 Task: Create a due date automation trigger when advanced on, on the wednesday of the week before a card is due add basic without any labels at 11:00 AM.
Action: Mouse moved to (1185, 95)
Screenshot: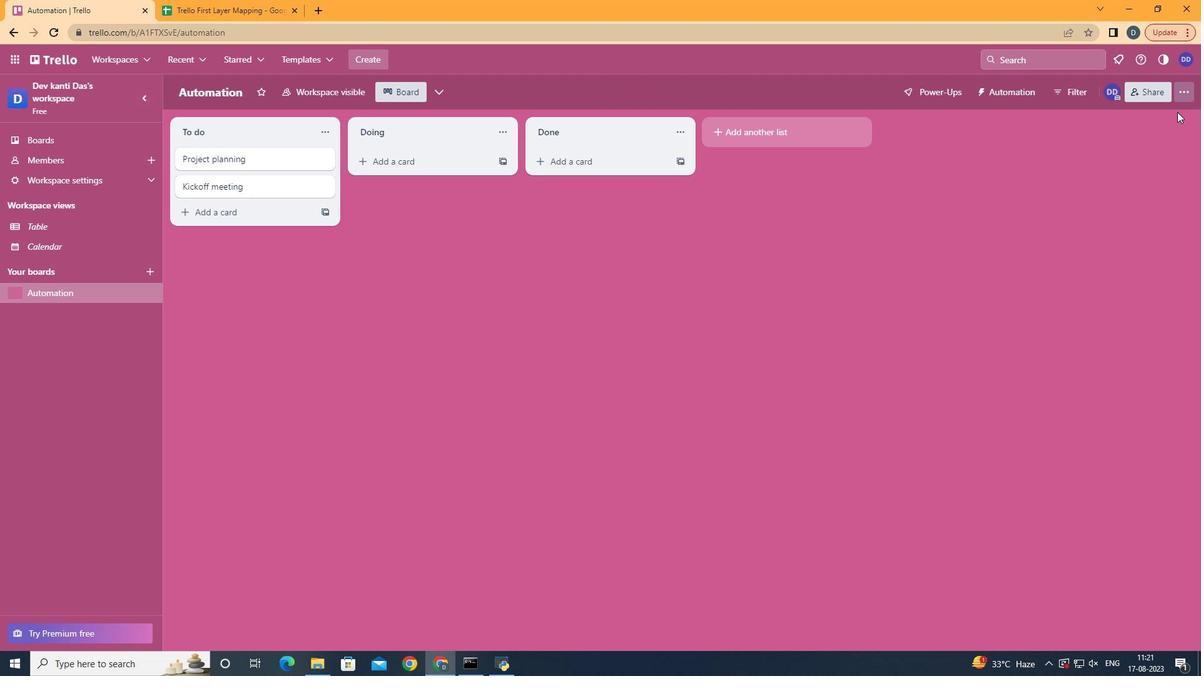 
Action: Mouse pressed left at (1185, 95)
Screenshot: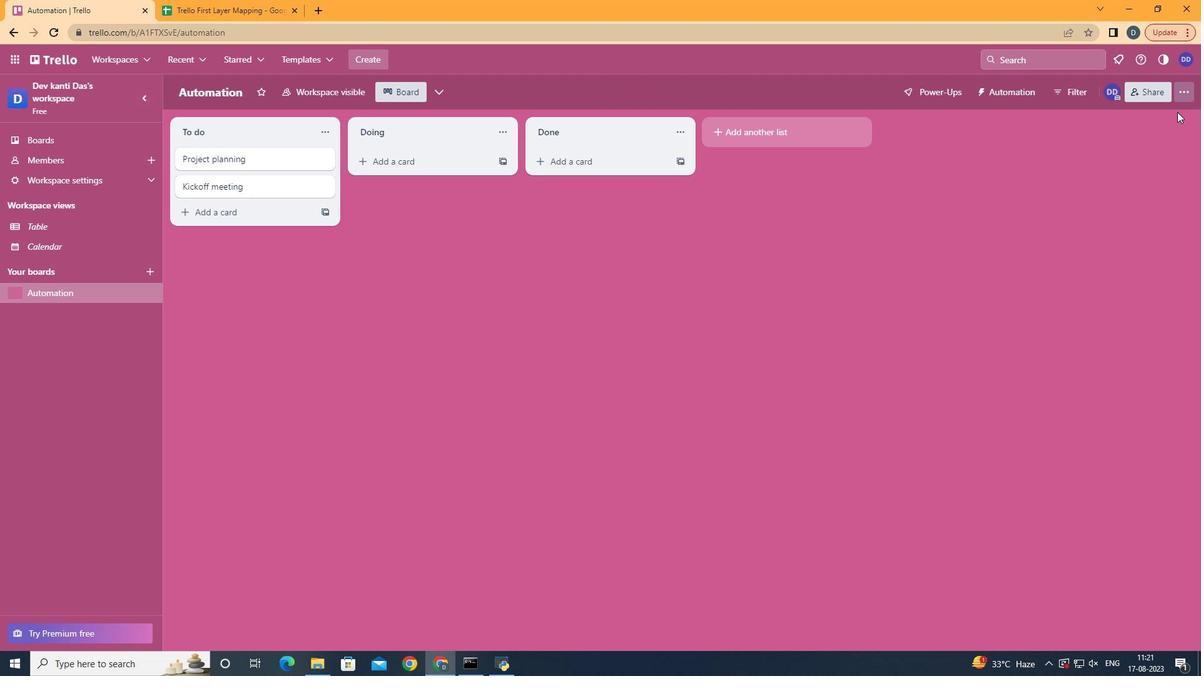 
Action: Mouse moved to (1102, 252)
Screenshot: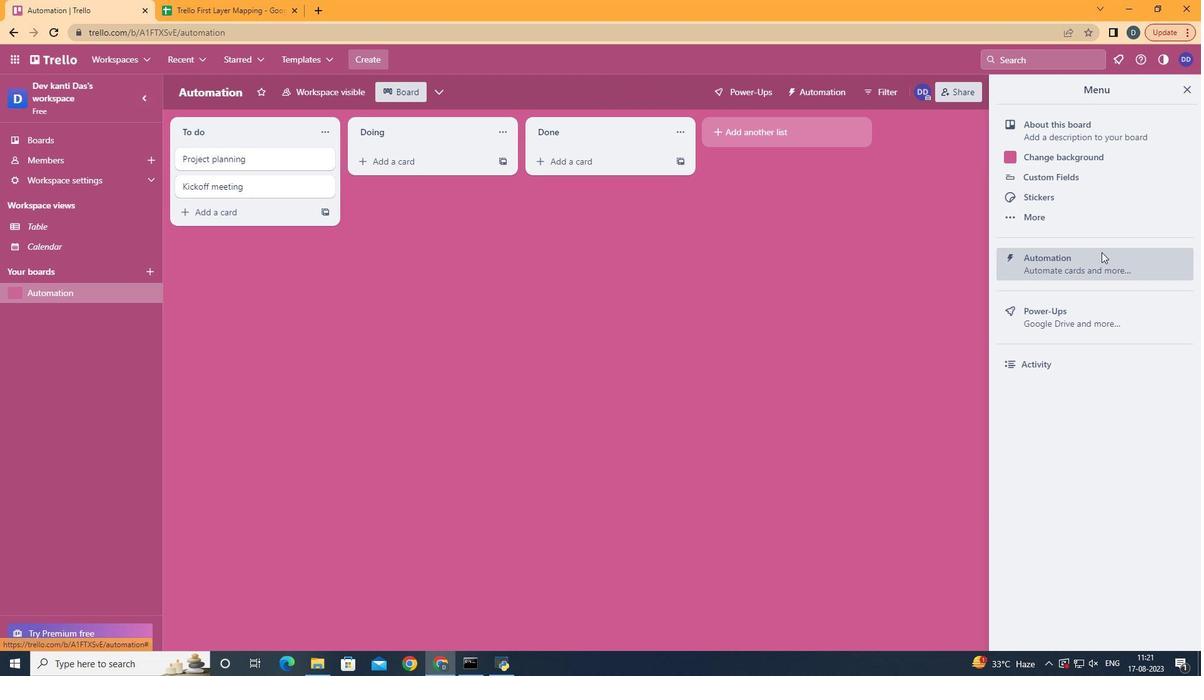 
Action: Mouse pressed left at (1102, 252)
Screenshot: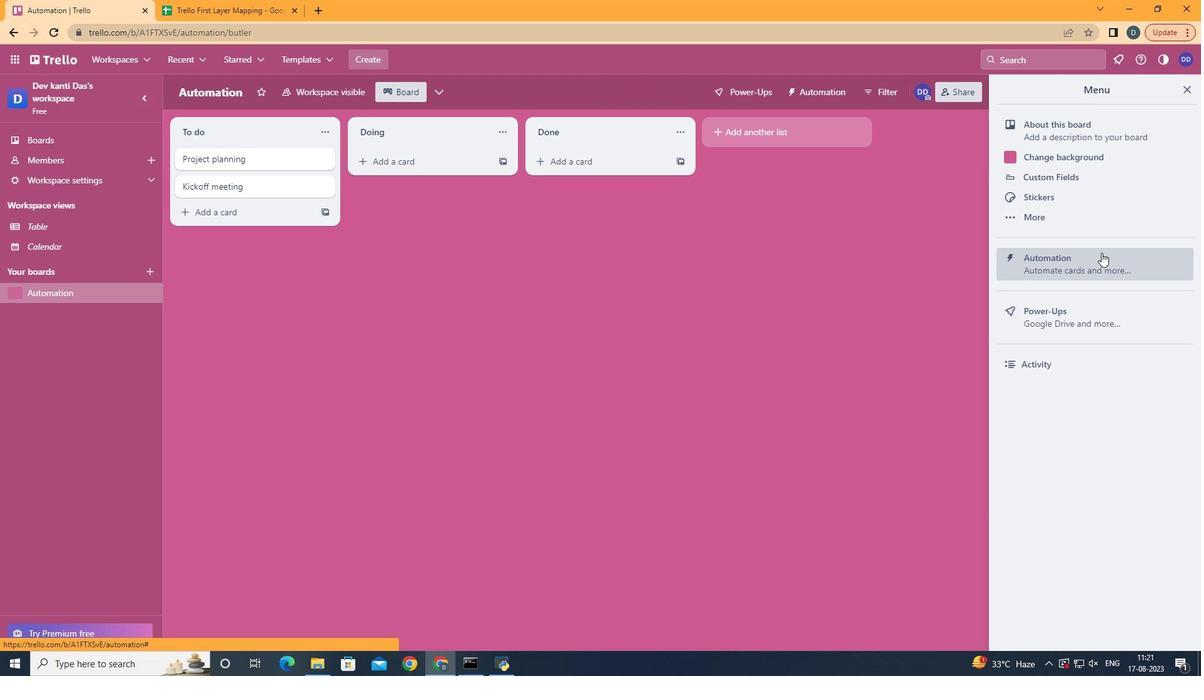
Action: Mouse moved to (235, 249)
Screenshot: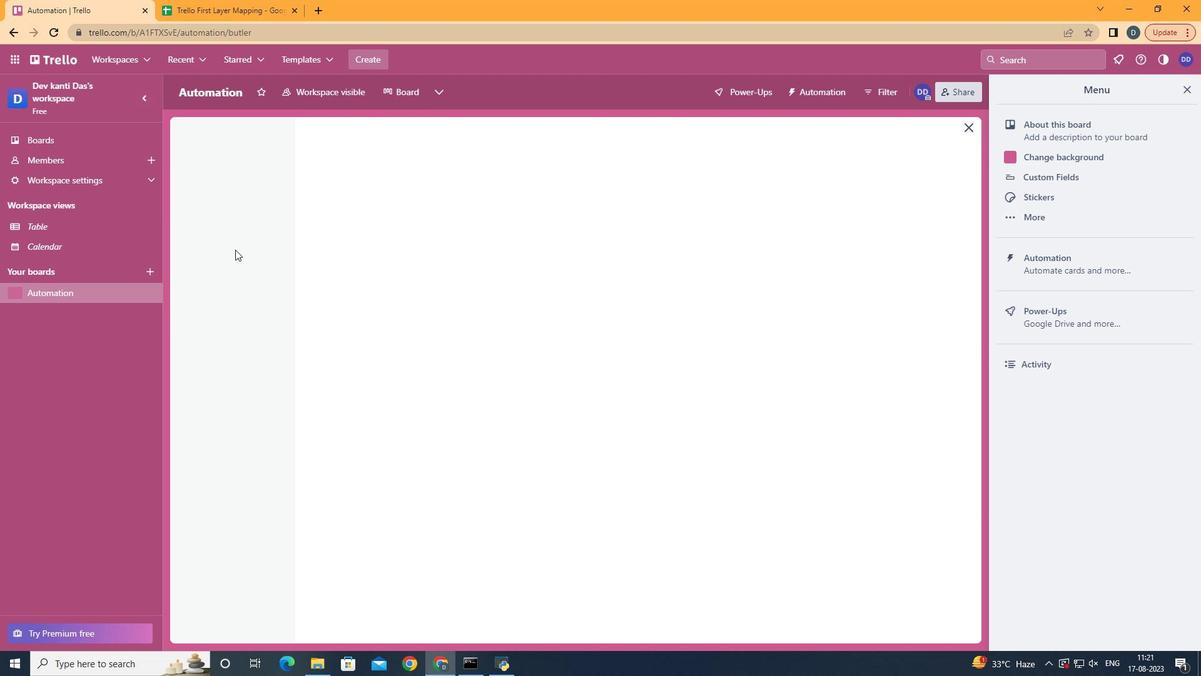 
Action: Mouse pressed left at (235, 249)
Screenshot: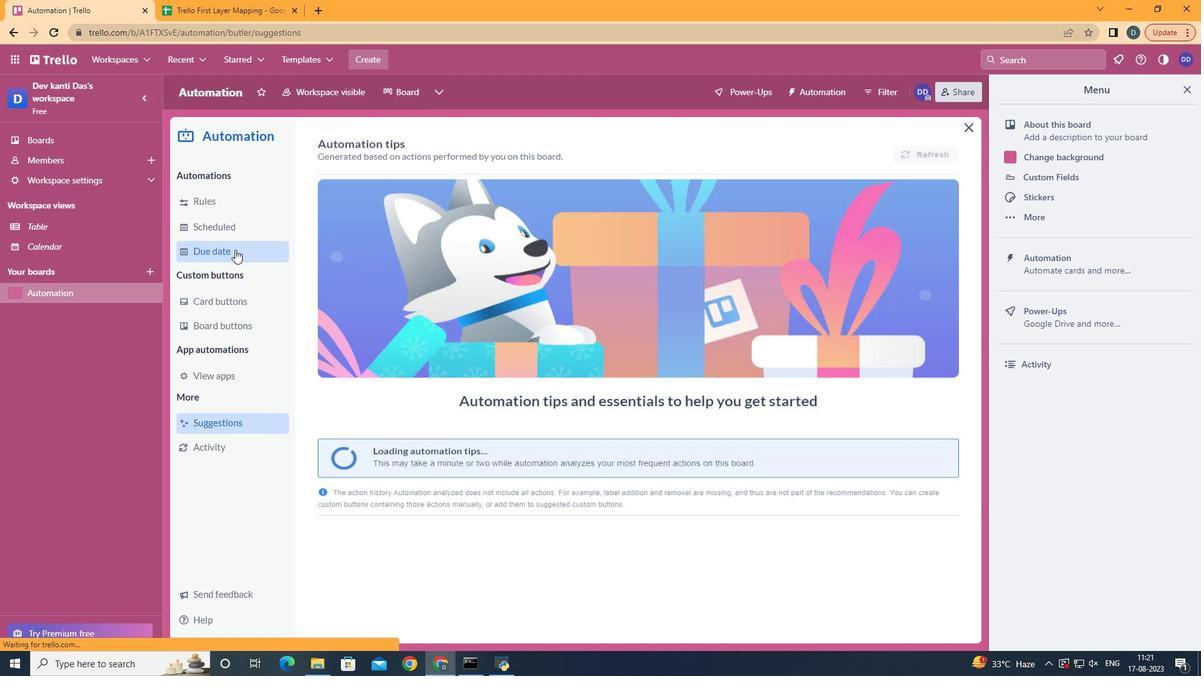
Action: Mouse moved to (866, 149)
Screenshot: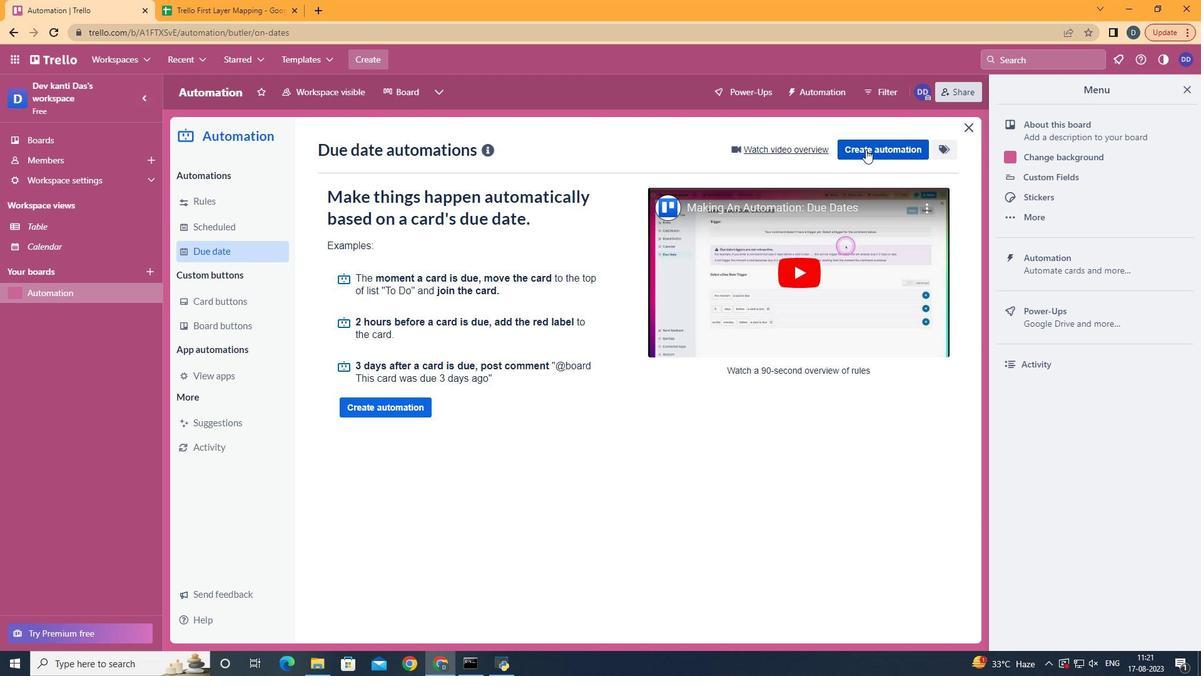 
Action: Mouse pressed left at (866, 149)
Screenshot: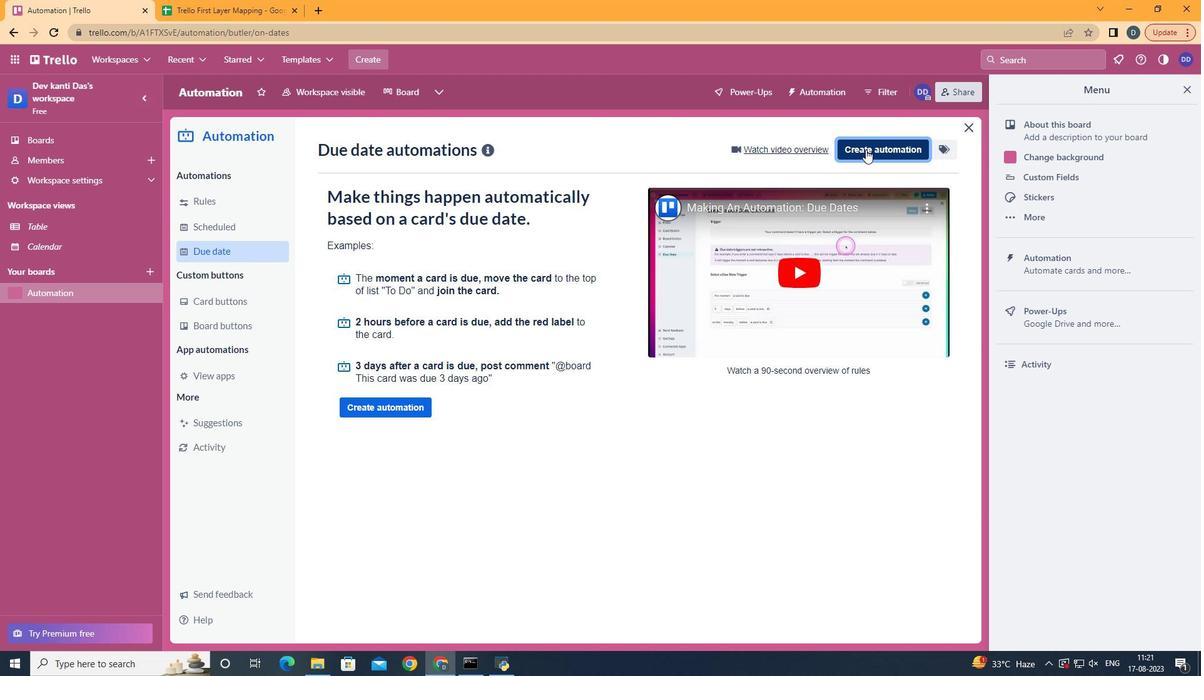 
Action: Mouse moved to (652, 273)
Screenshot: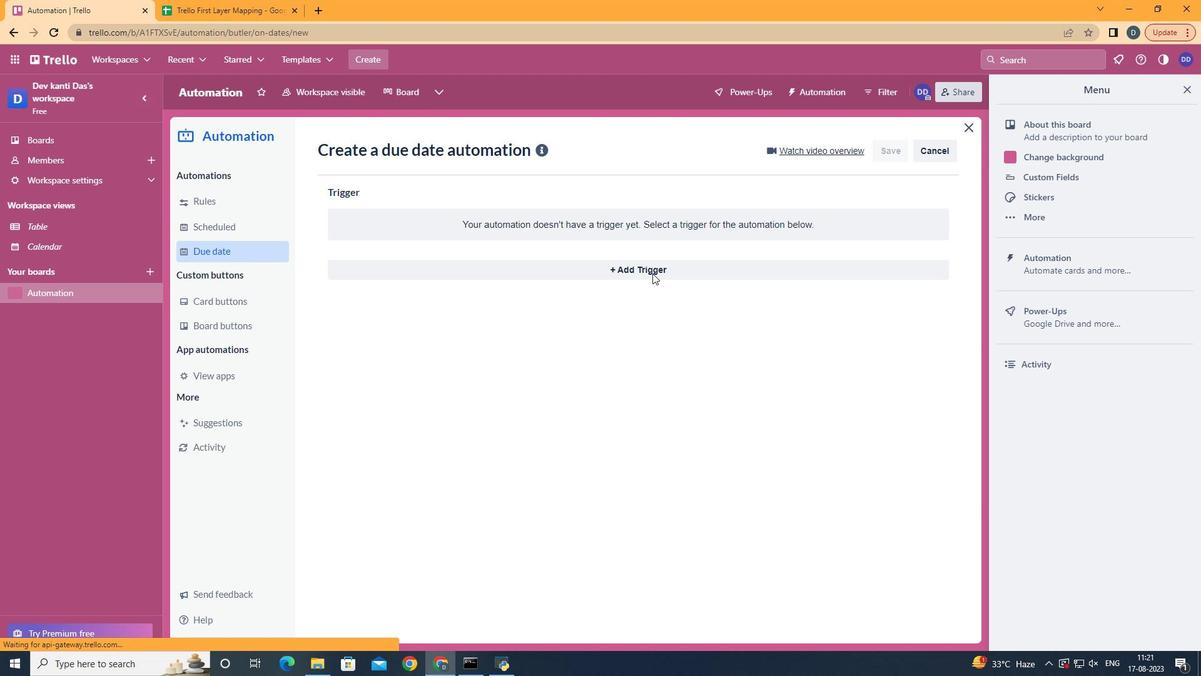 
Action: Mouse pressed left at (652, 273)
Screenshot: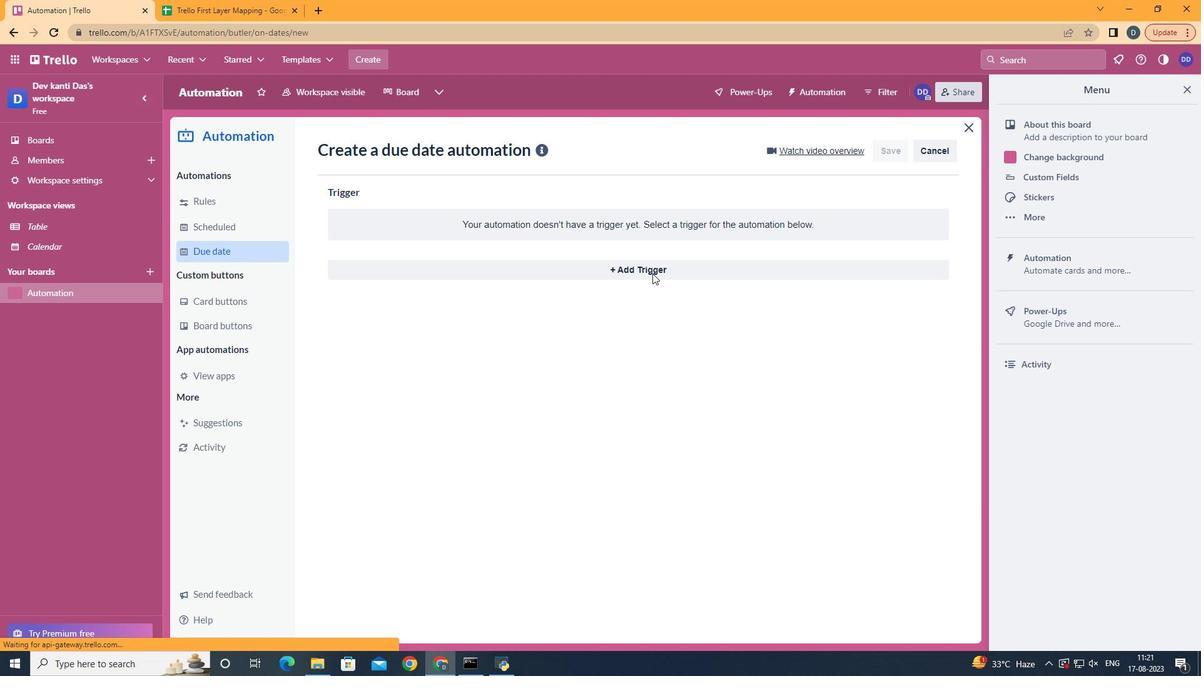 
Action: Mouse moved to (416, 379)
Screenshot: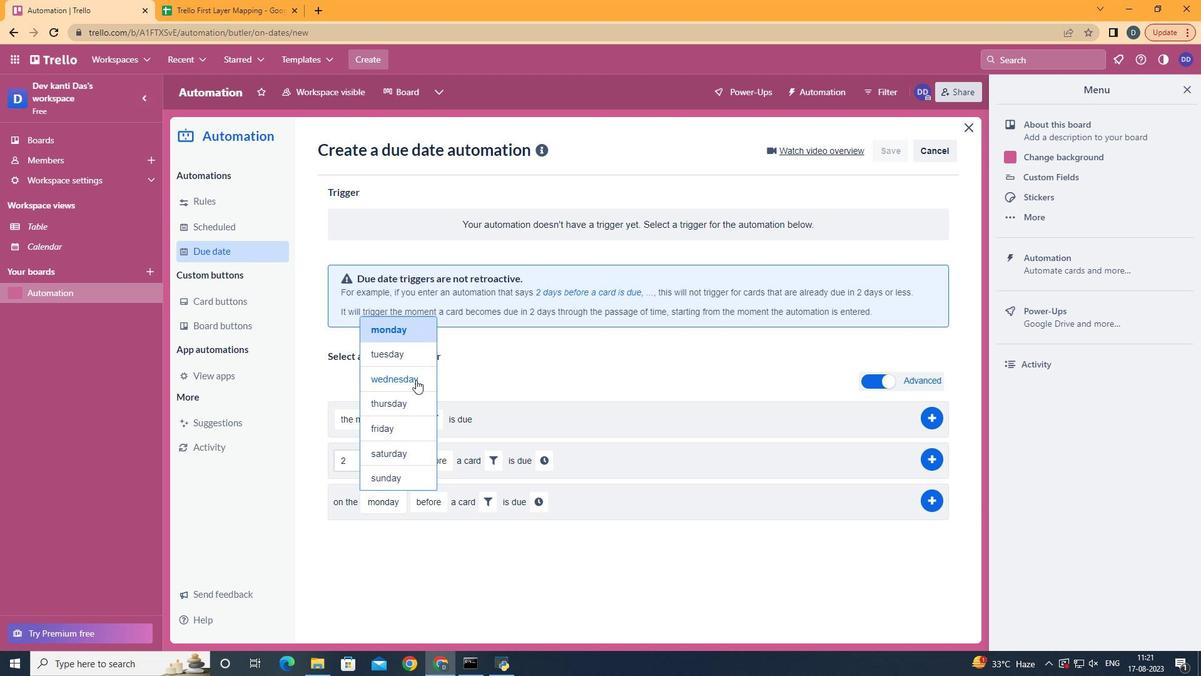 
Action: Mouse pressed left at (416, 379)
Screenshot: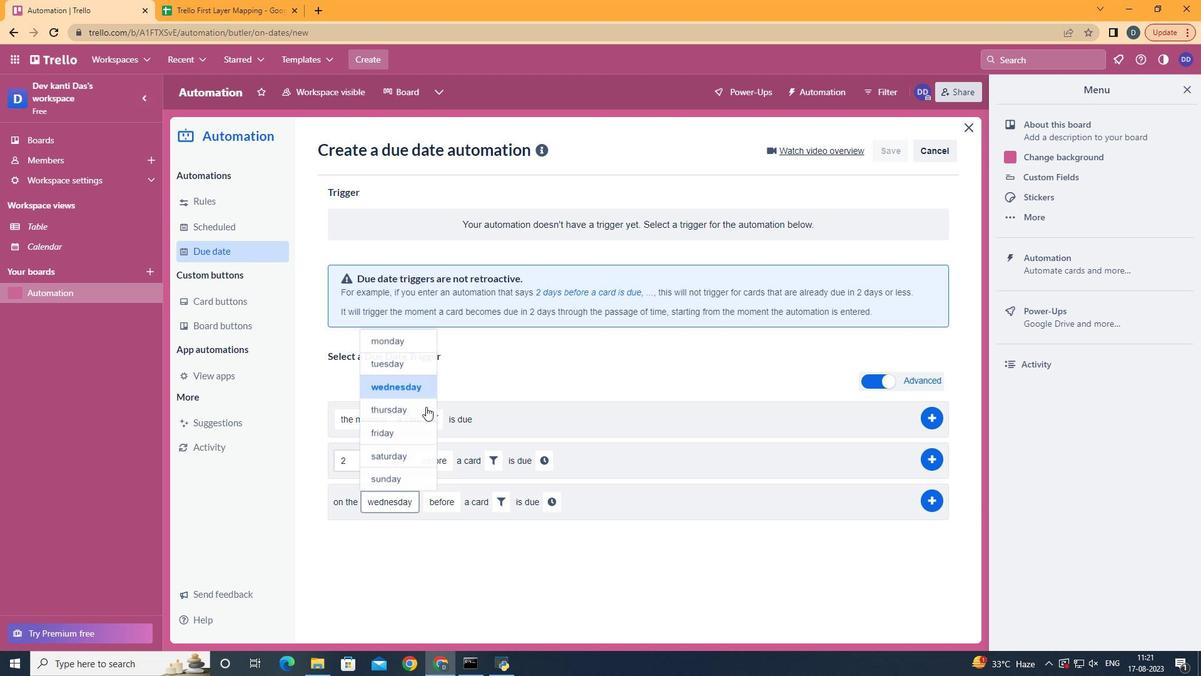 
Action: Mouse moved to (461, 590)
Screenshot: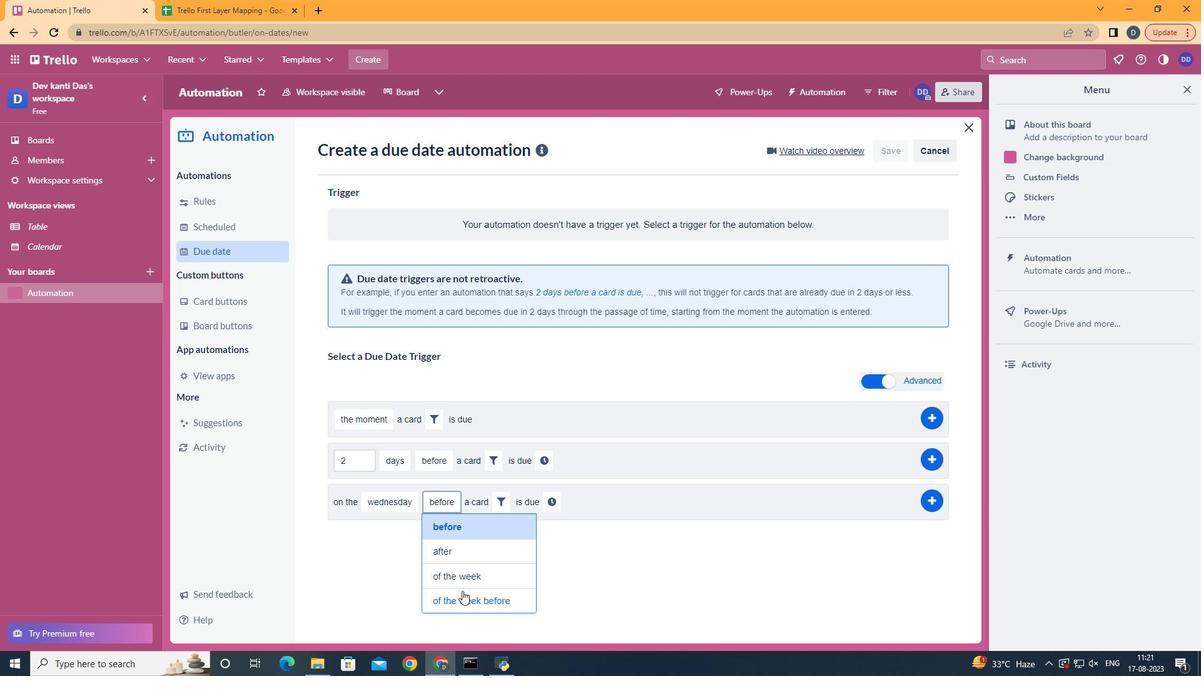 
Action: Mouse pressed left at (461, 590)
Screenshot: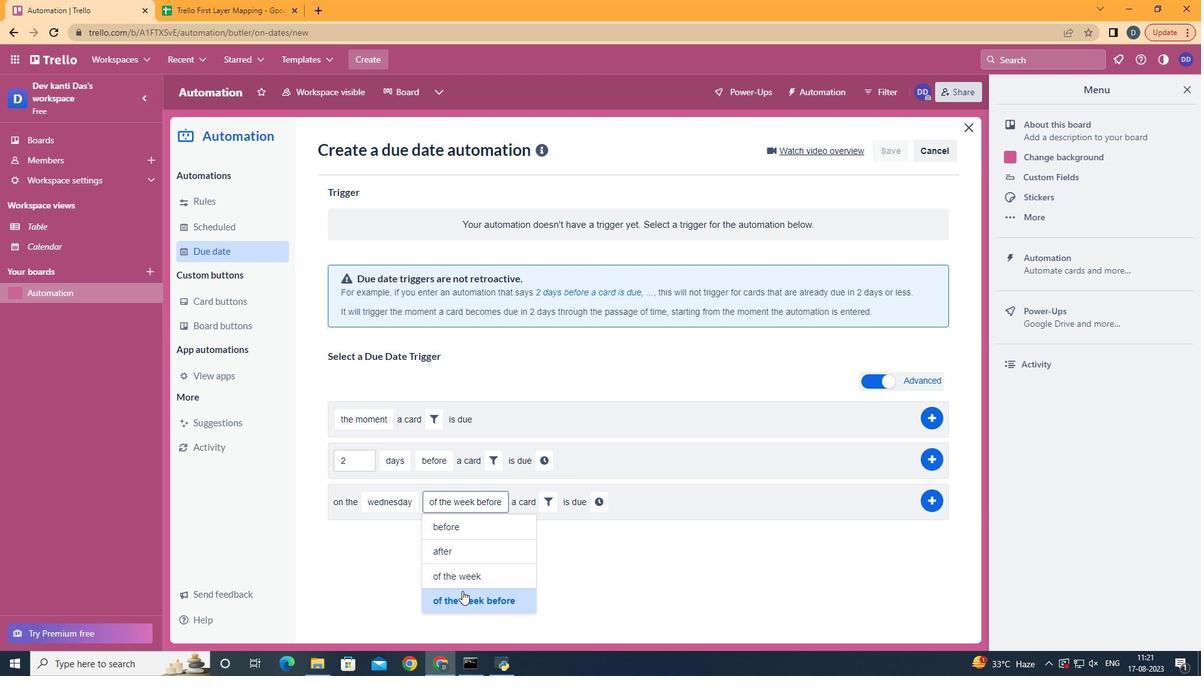 
Action: Mouse moved to (538, 507)
Screenshot: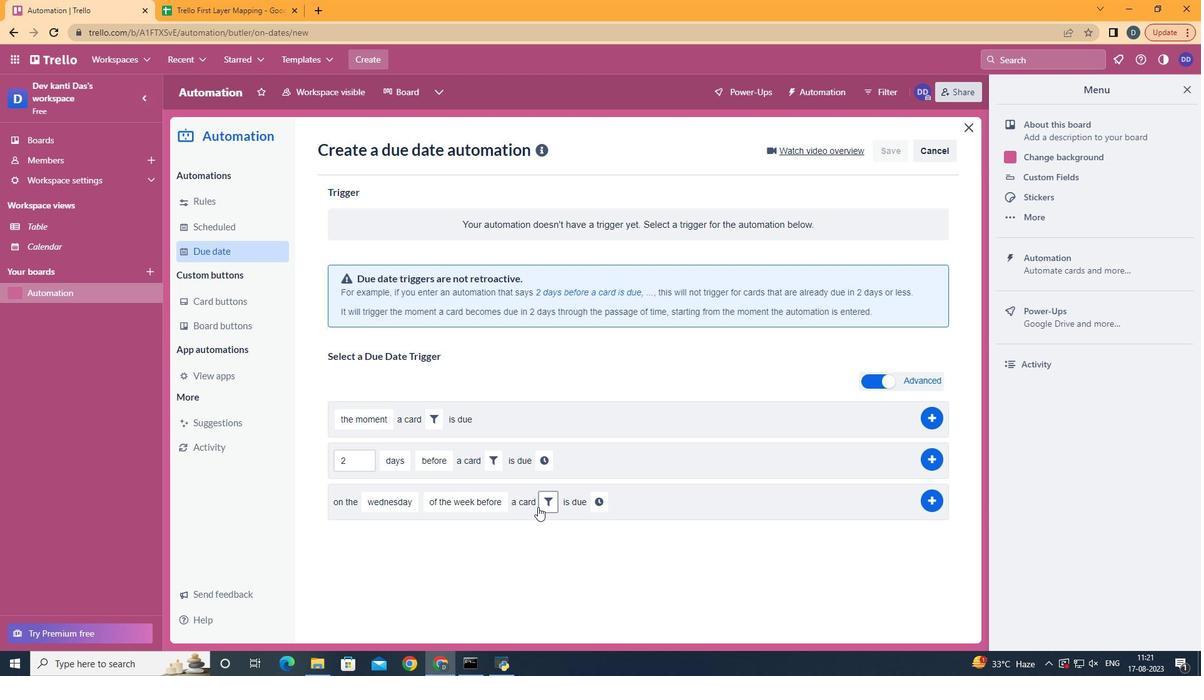 
Action: Mouse pressed left at (538, 507)
Screenshot: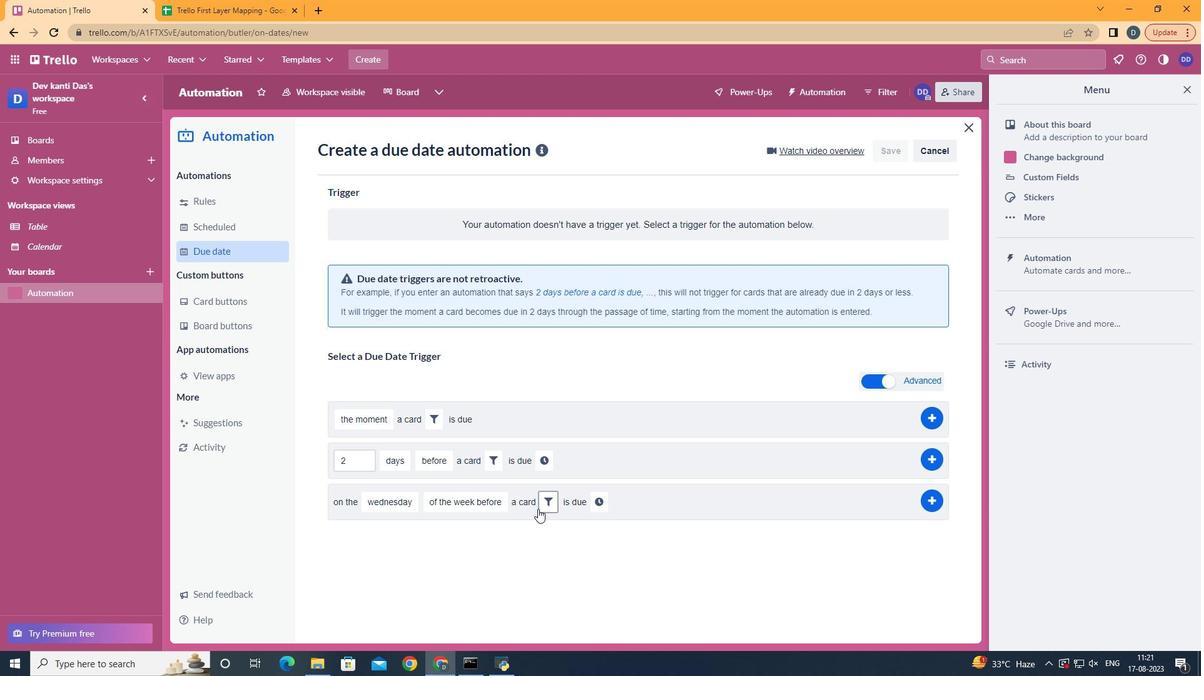 
Action: Mouse moved to (608, 554)
Screenshot: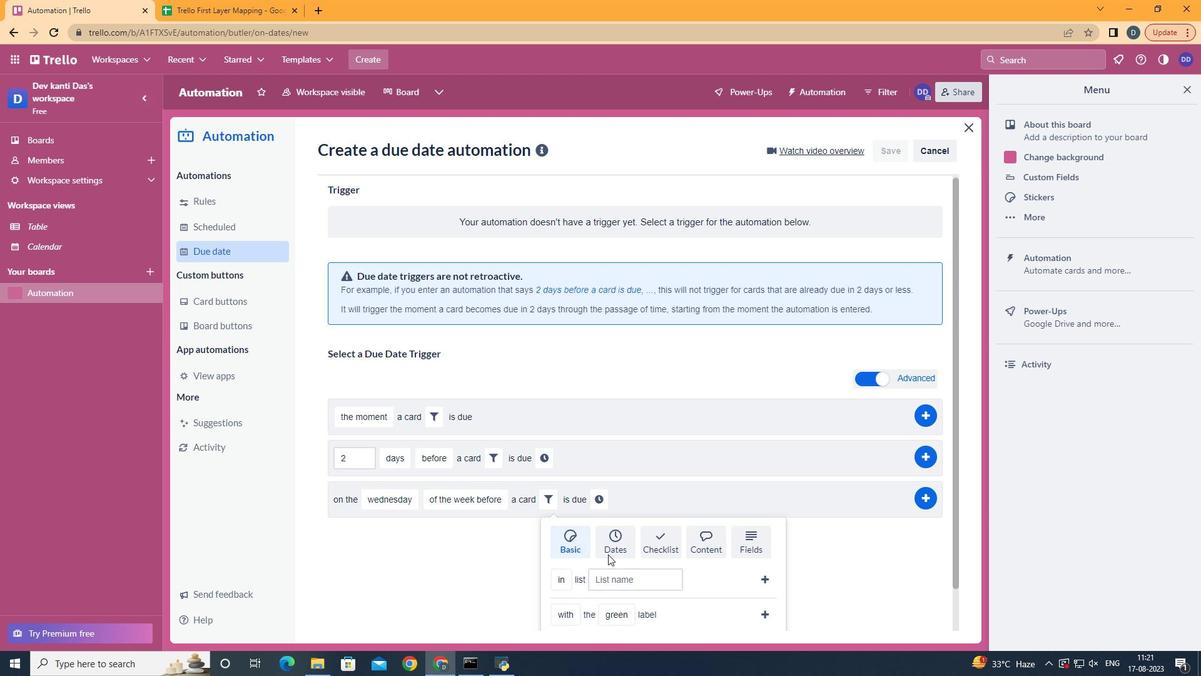 
Action: Mouse scrolled (608, 553) with delta (0, 0)
Screenshot: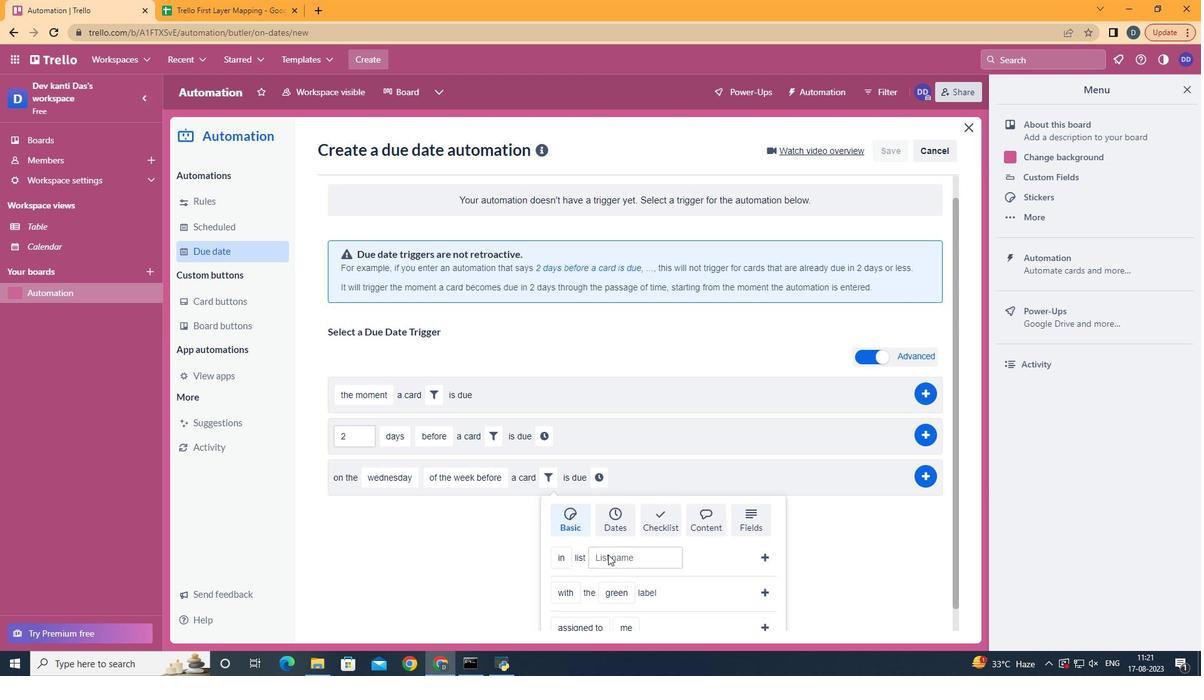 
Action: Mouse scrolled (608, 553) with delta (0, 0)
Screenshot: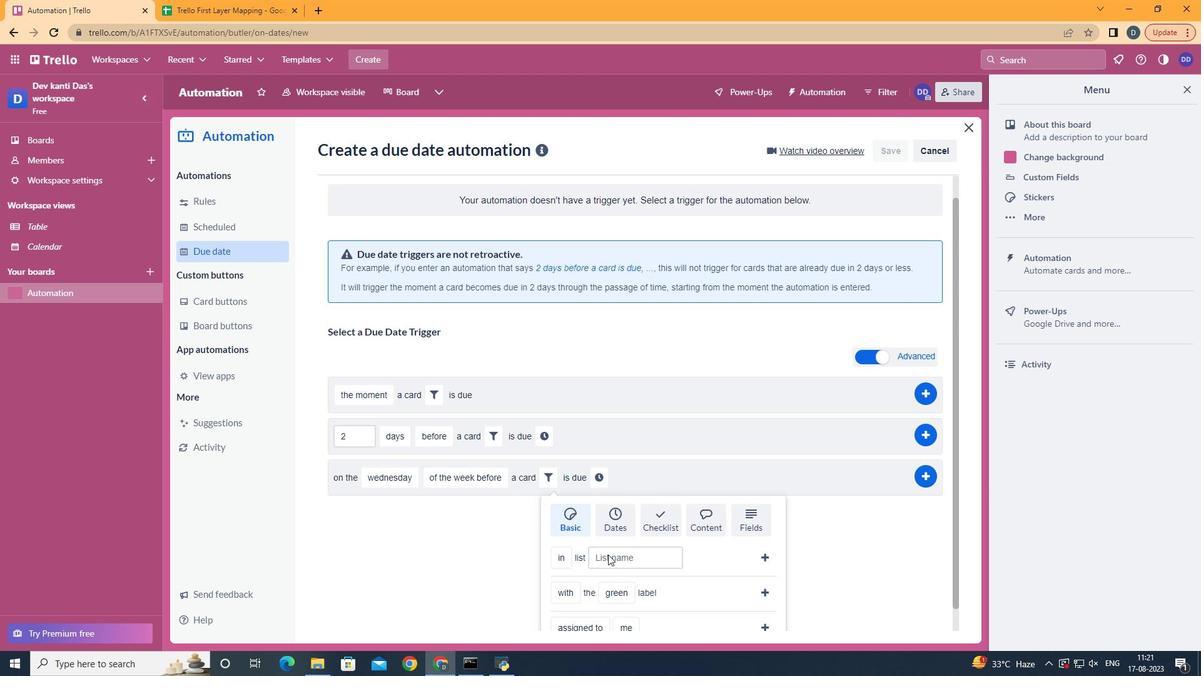 
Action: Mouse scrolled (608, 553) with delta (0, 0)
Screenshot: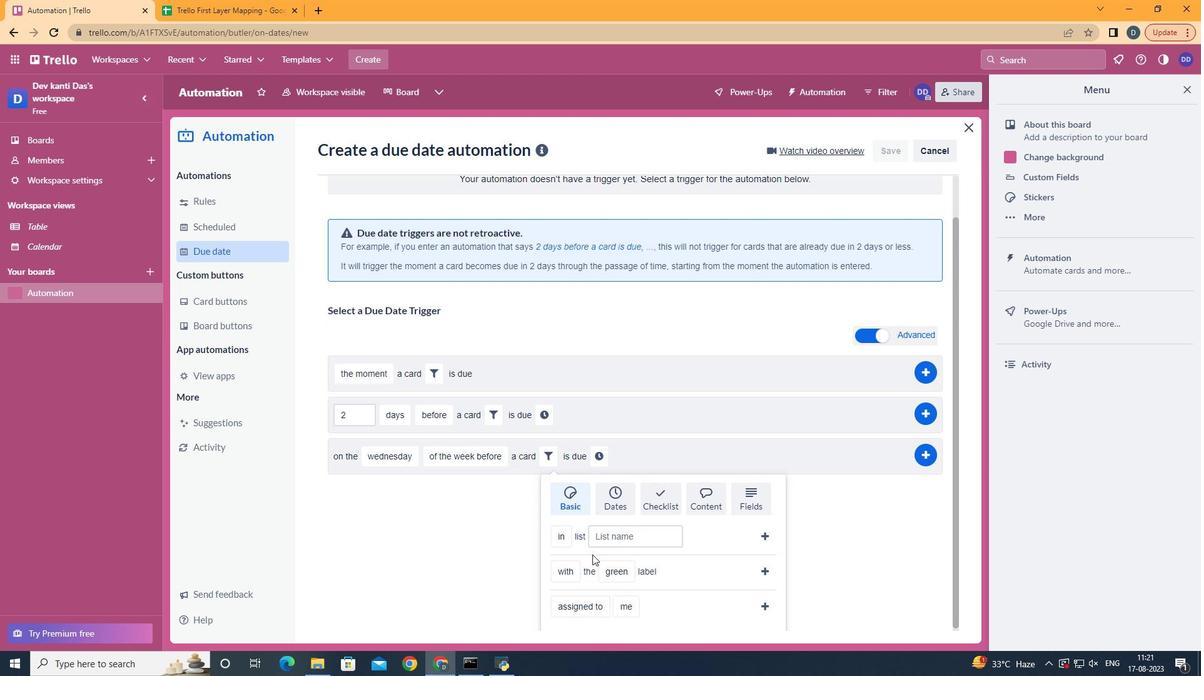 
Action: Mouse scrolled (608, 553) with delta (0, 0)
Screenshot: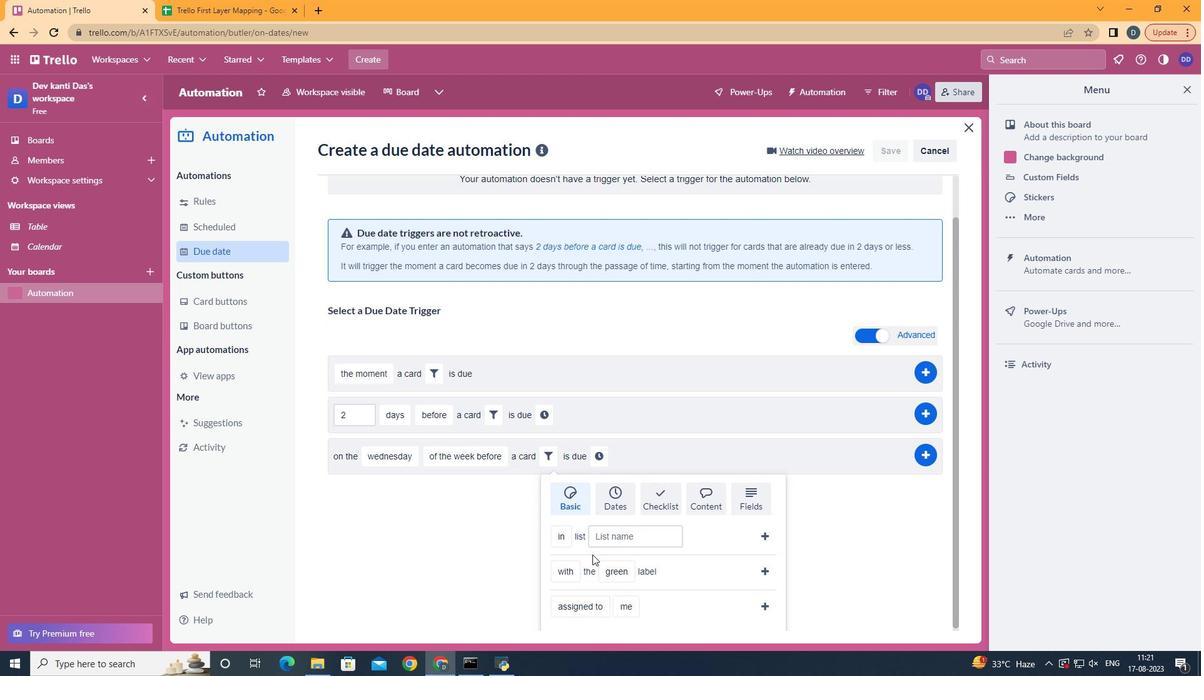 
Action: Mouse moved to (573, 549)
Screenshot: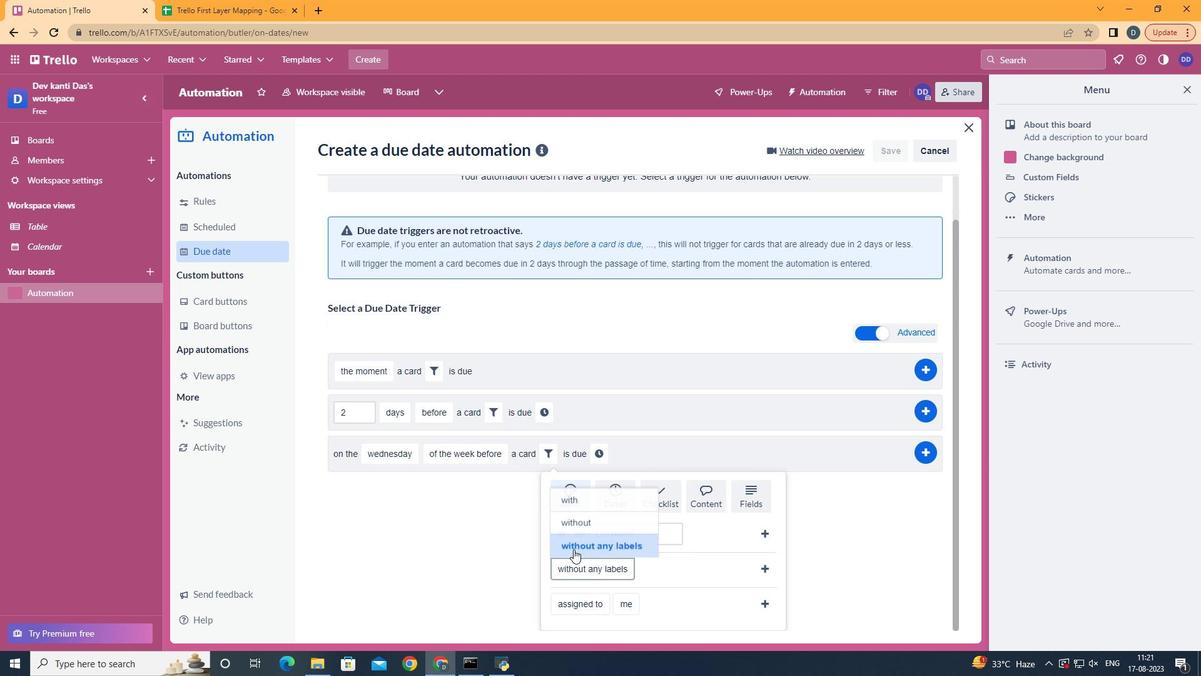 
Action: Mouse pressed left at (573, 549)
Screenshot: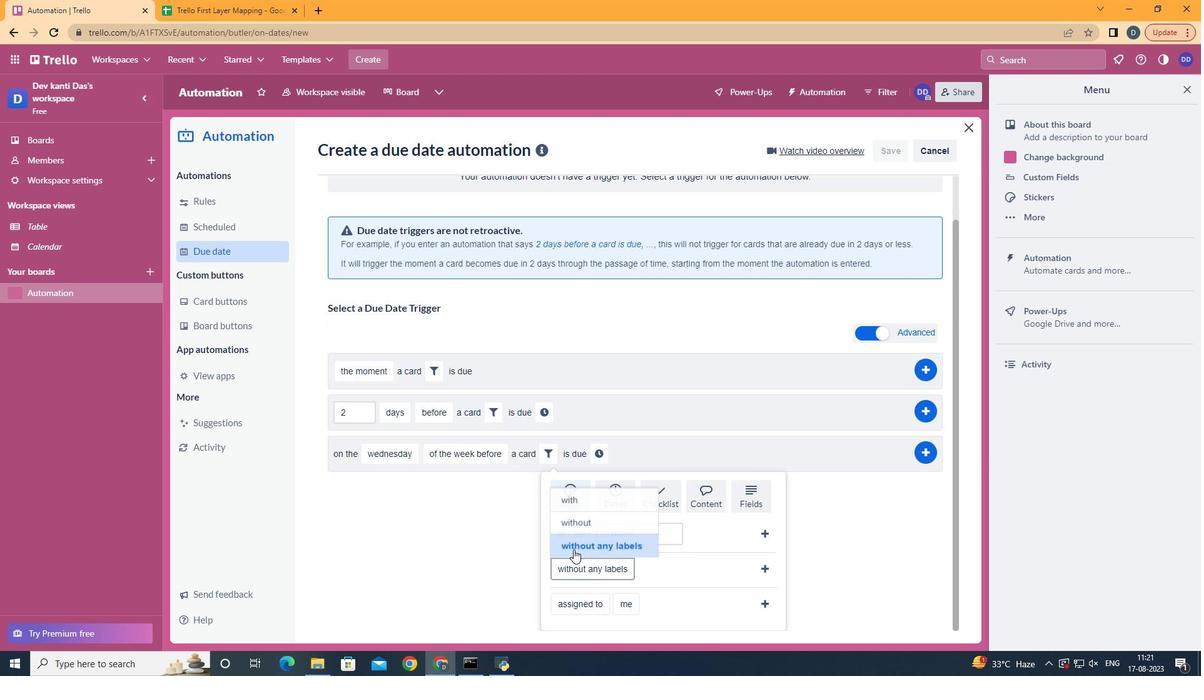 
Action: Mouse moved to (764, 571)
Screenshot: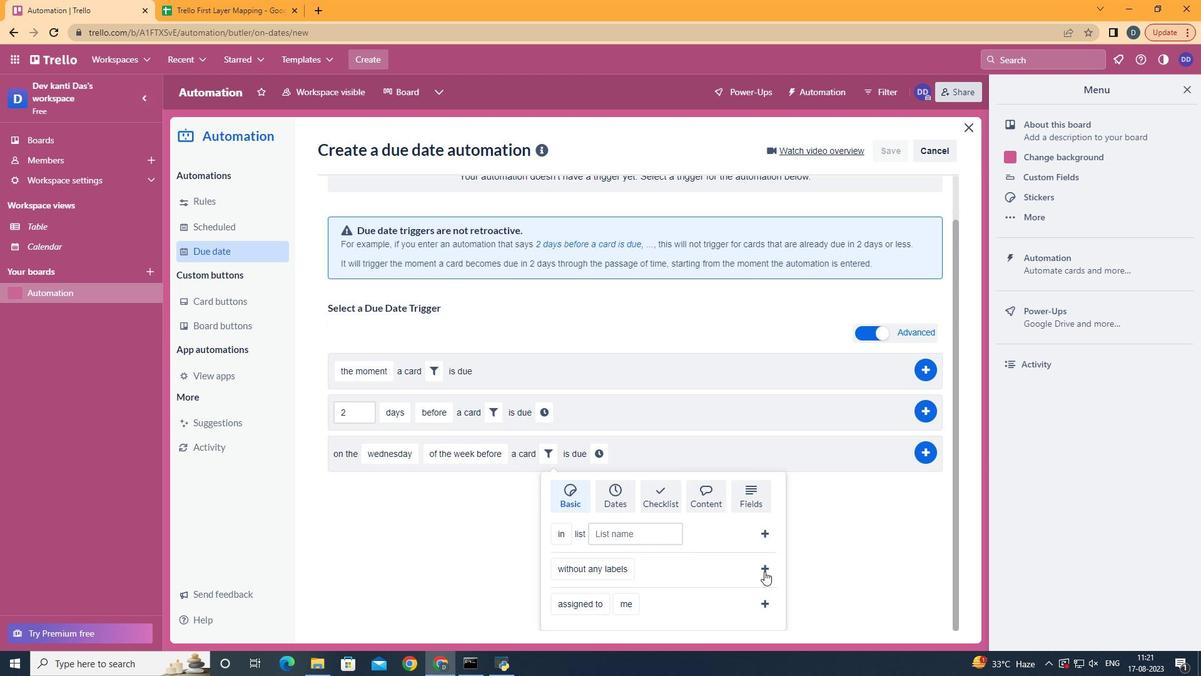 
Action: Mouse pressed left at (764, 571)
Screenshot: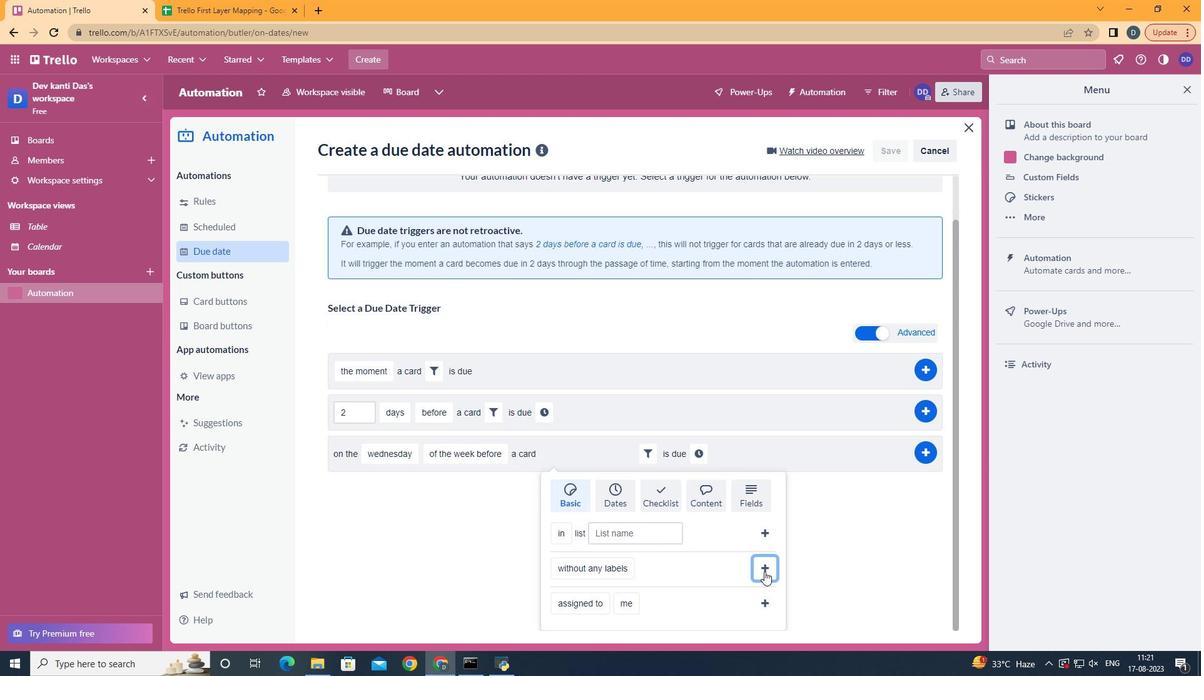 
Action: Mouse moved to (696, 509)
Screenshot: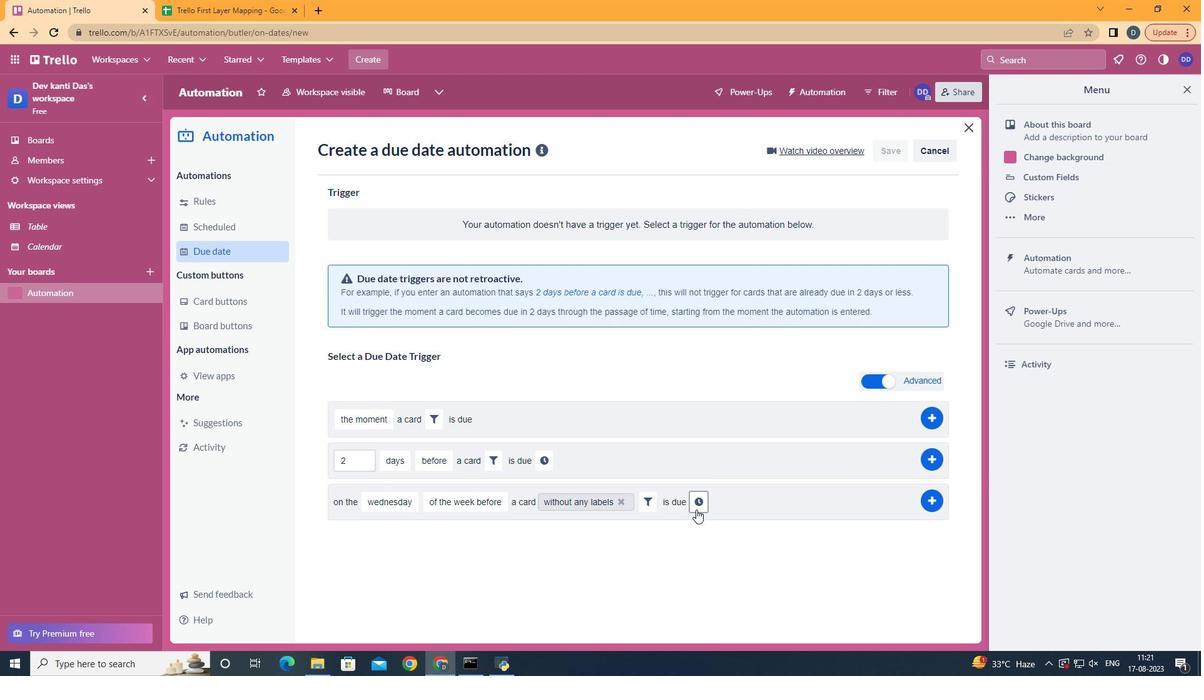 
Action: Mouse pressed left at (696, 509)
Screenshot: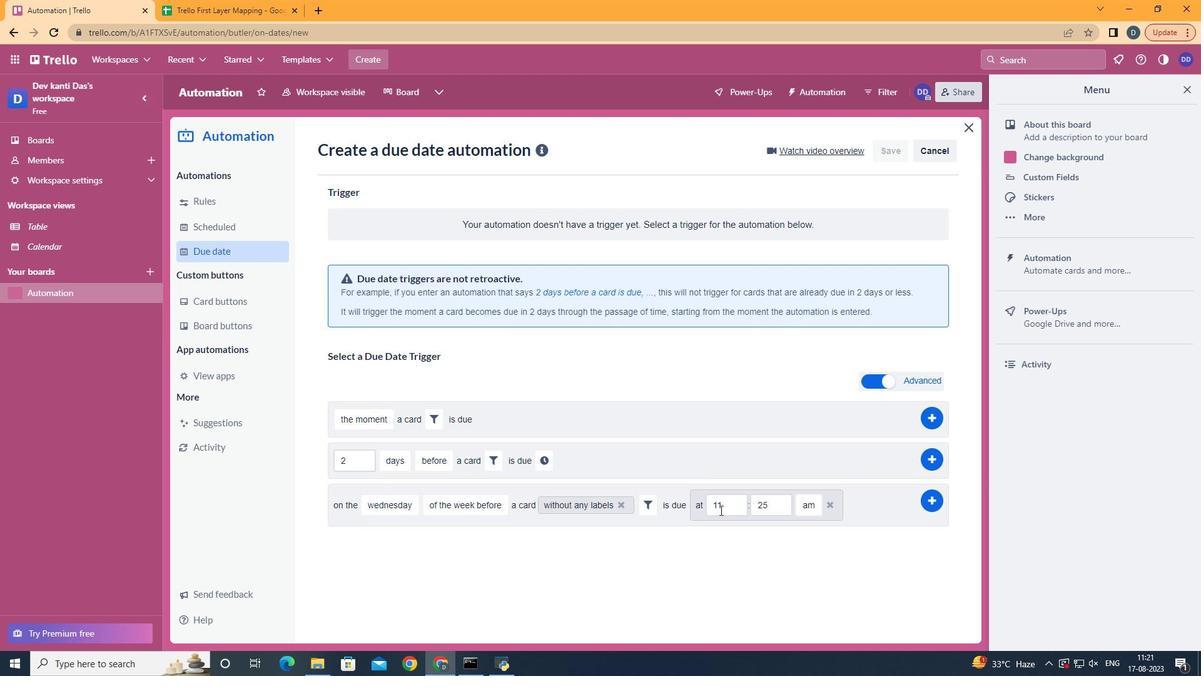 
Action: Mouse moved to (773, 513)
Screenshot: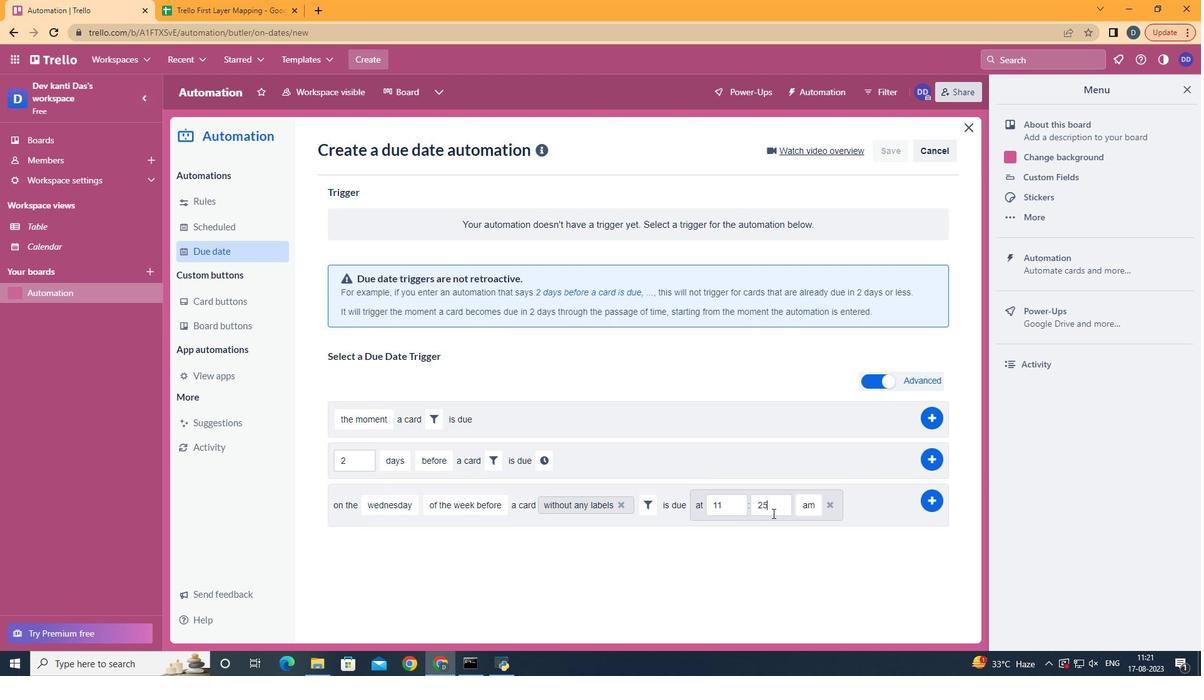 
Action: Mouse pressed left at (773, 513)
Screenshot: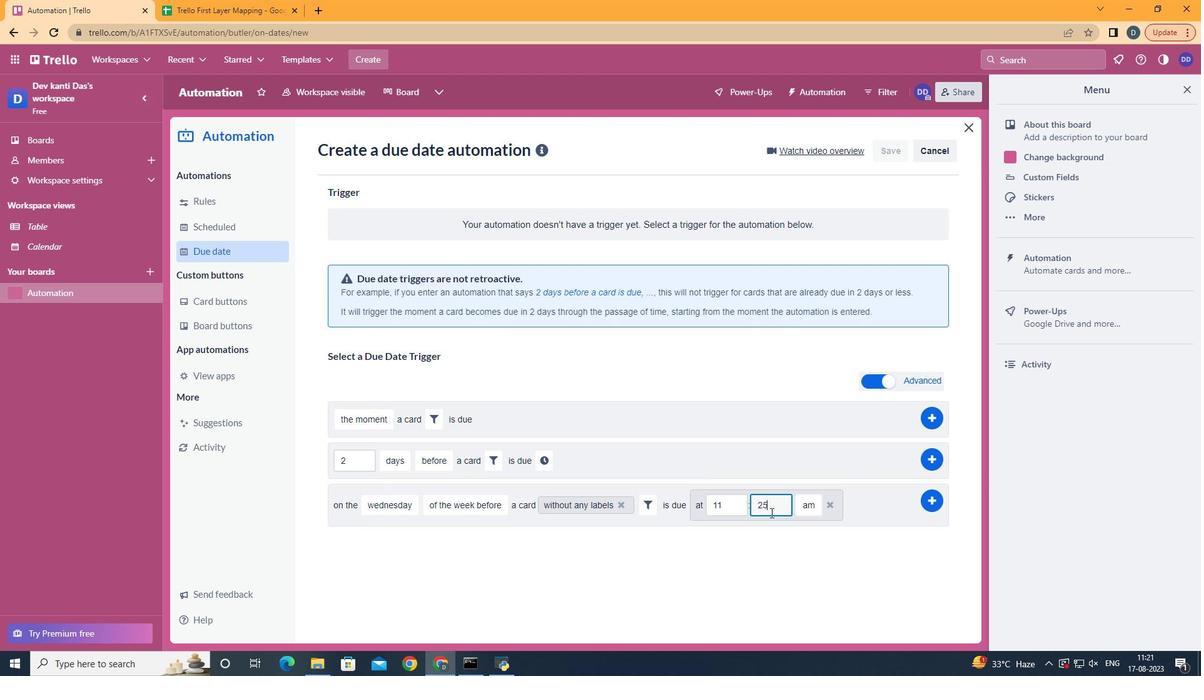 
Action: Mouse moved to (769, 512)
Screenshot: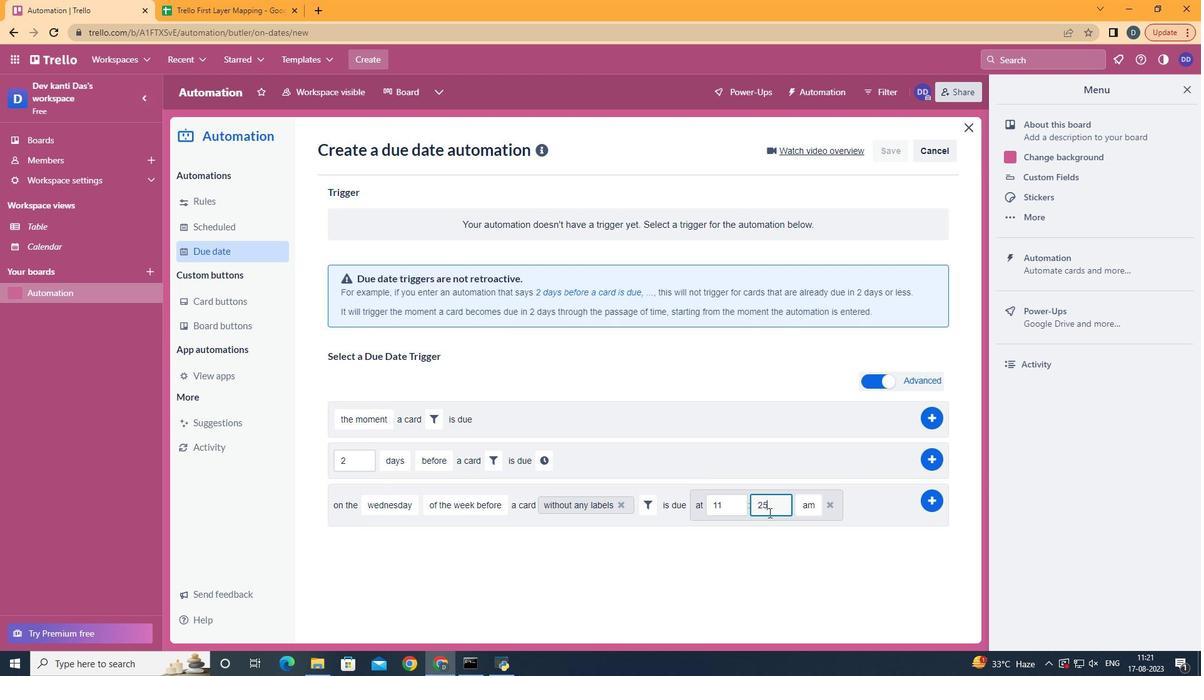 
Action: Key pressed <Key.backspace><Key.backspace>00
Screenshot: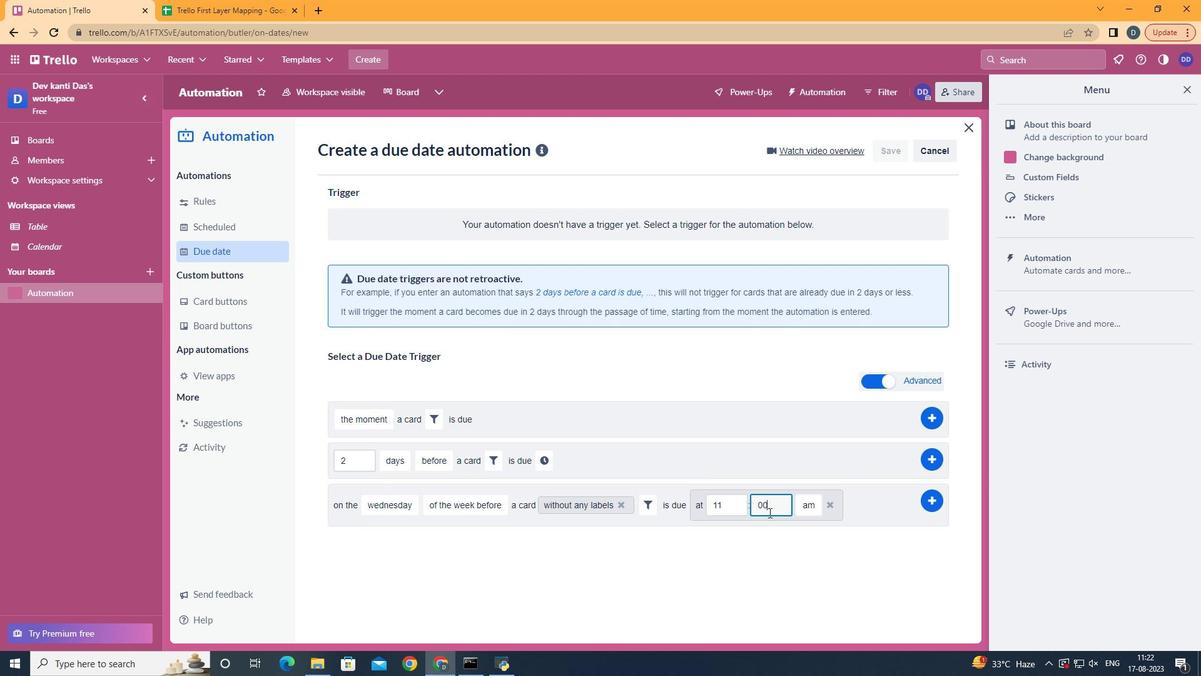 
Action: Mouse moved to (942, 496)
Screenshot: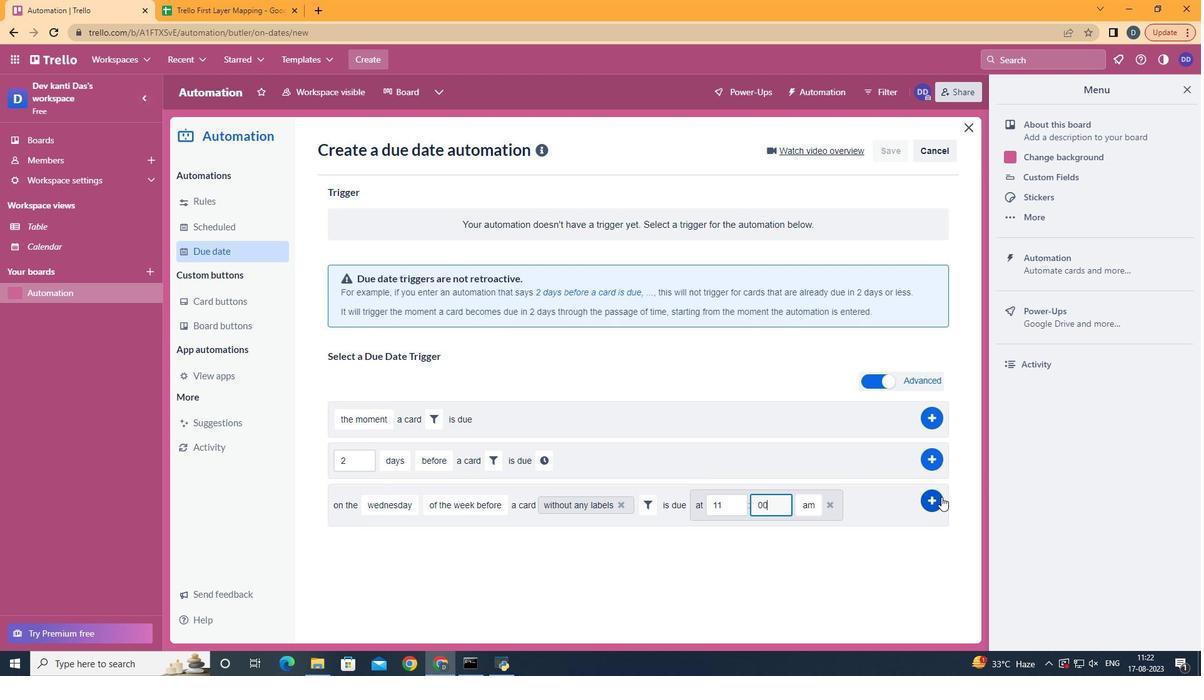 
Action: Mouse pressed left at (942, 496)
Screenshot: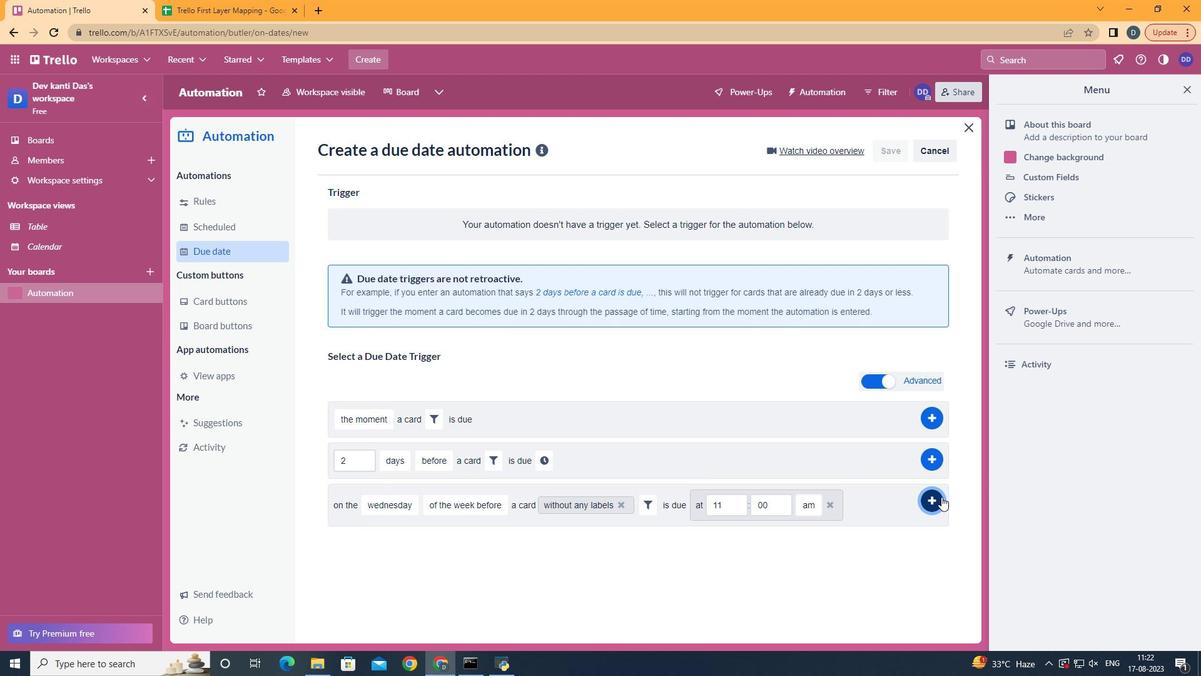 
